 Task: Create a rule when a start date Less than 1 hours ago is moved in a card by me.
Action: Mouse moved to (922, 78)
Screenshot: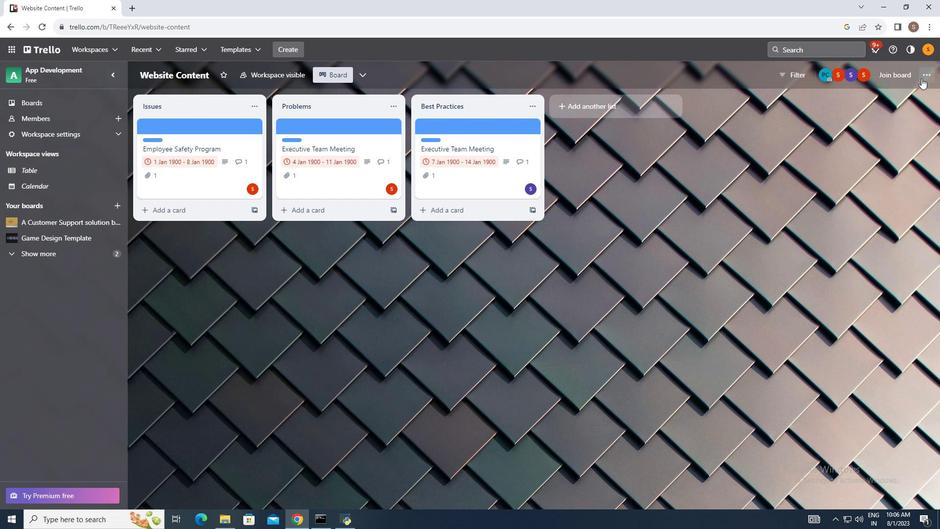
Action: Mouse pressed left at (922, 78)
Screenshot: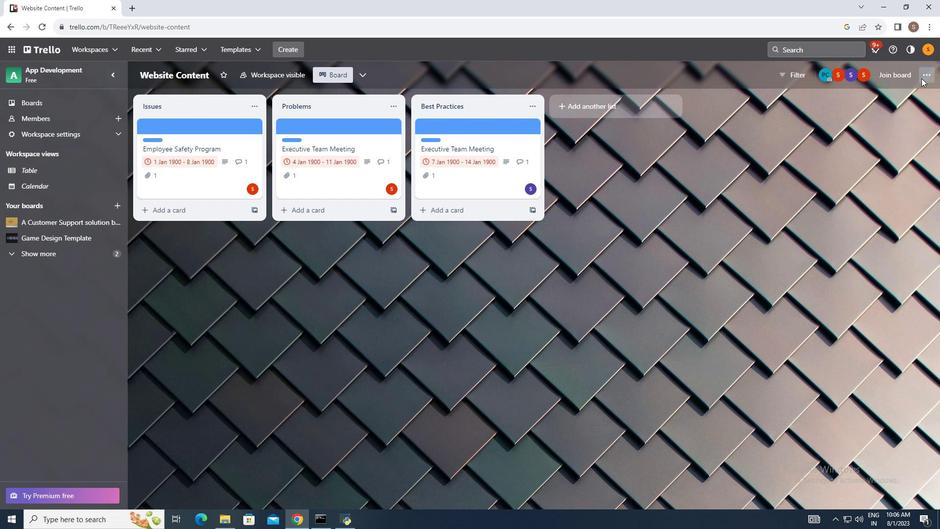 
Action: Mouse moved to (858, 200)
Screenshot: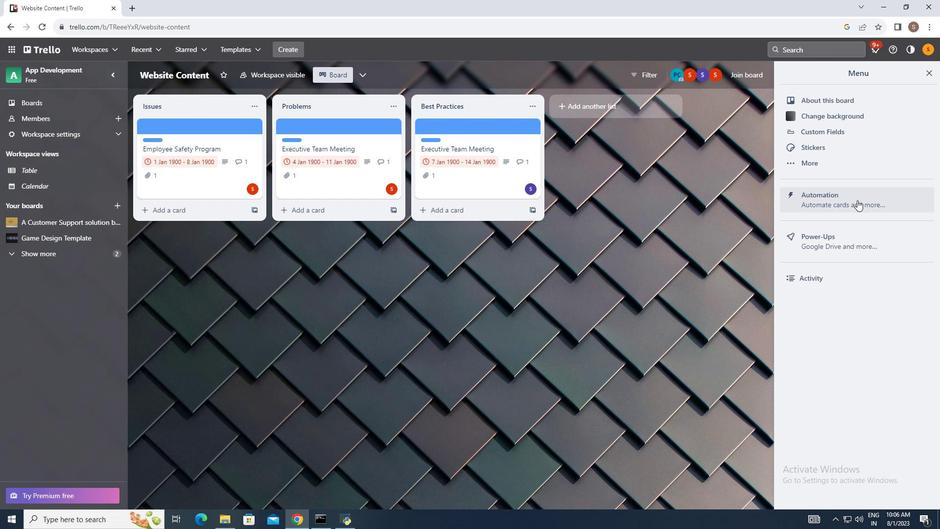
Action: Mouse pressed left at (858, 200)
Screenshot: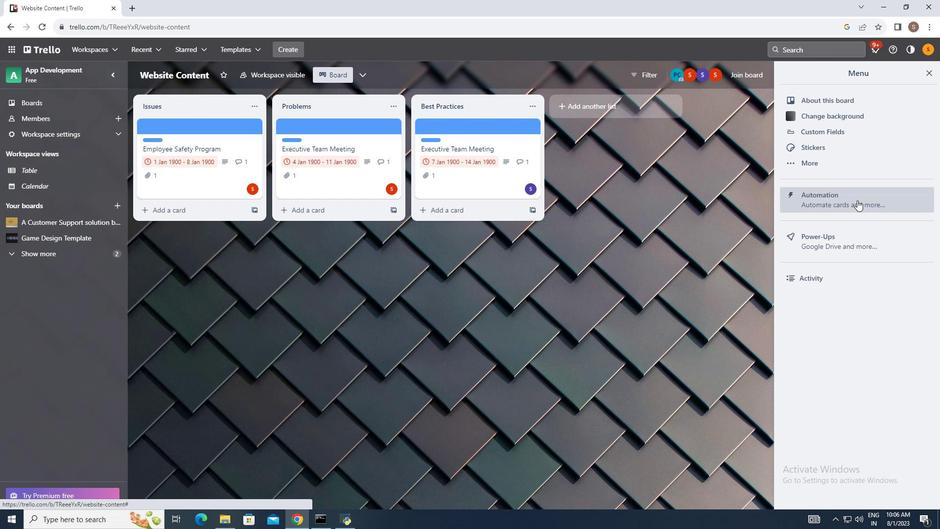 
Action: Mouse moved to (186, 158)
Screenshot: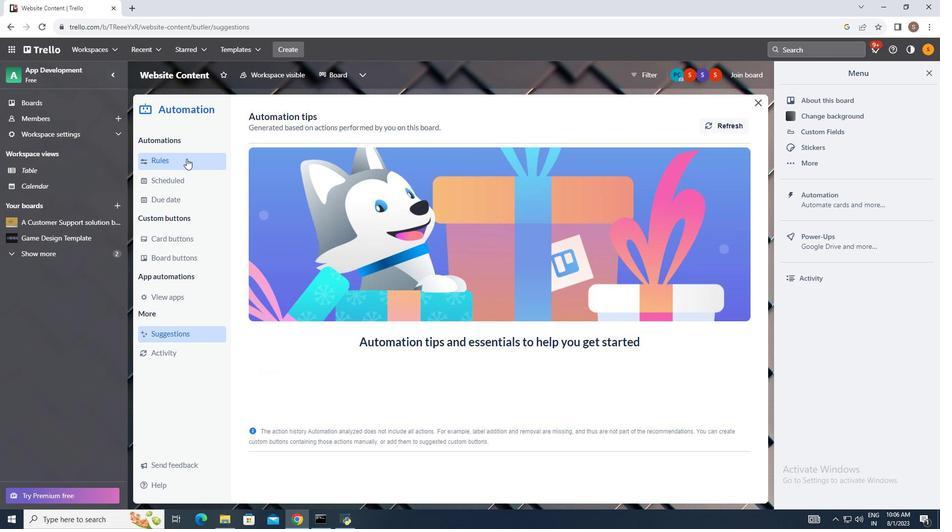 
Action: Mouse pressed left at (186, 158)
Screenshot: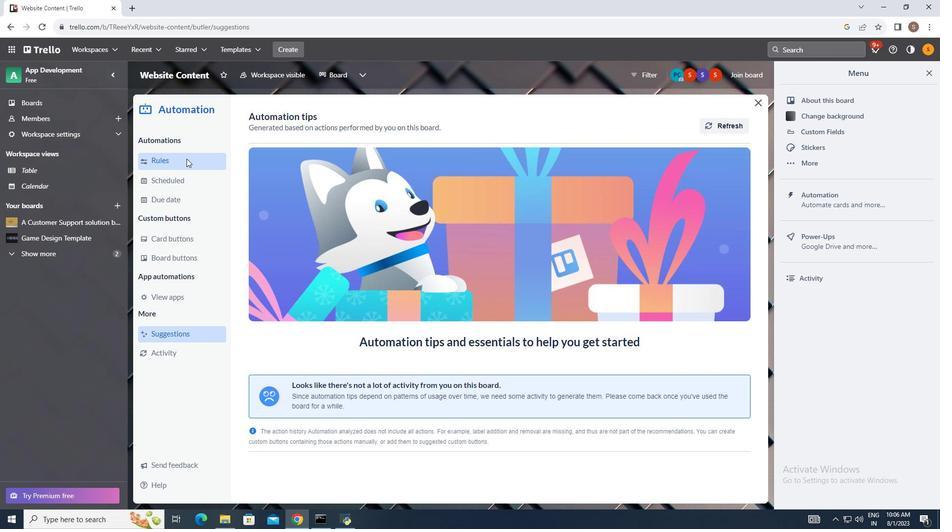 
Action: Mouse moved to (661, 120)
Screenshot: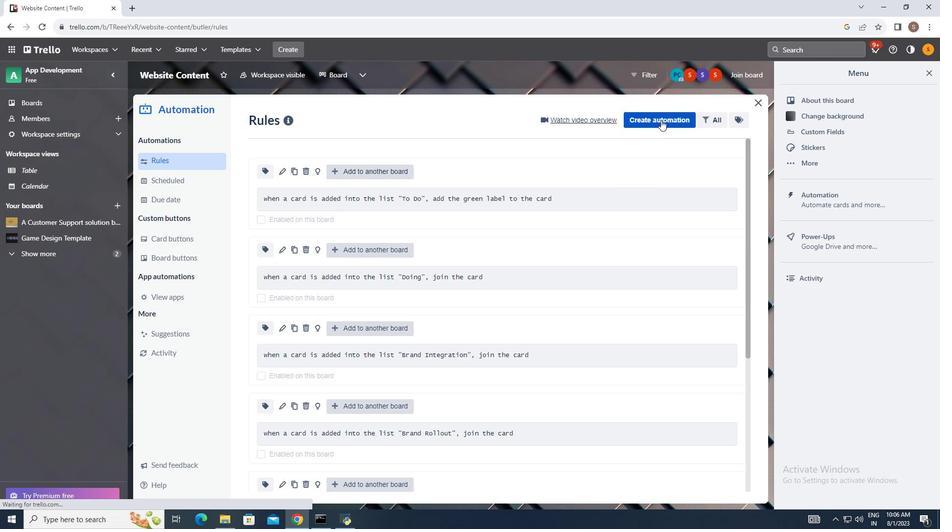 
Action: Mouse pressed left at (661, 120)
Screenshot: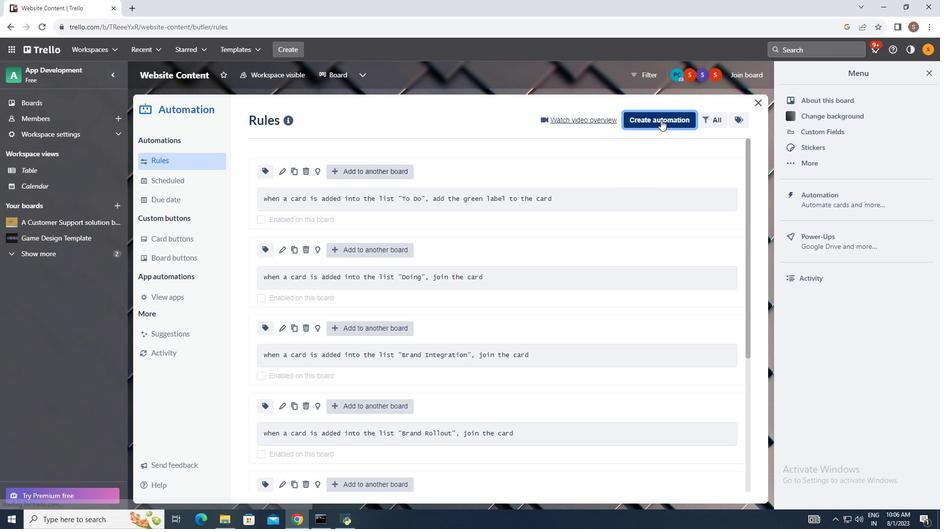 
Action: Mouse moved to (492, 218)
Screenshot: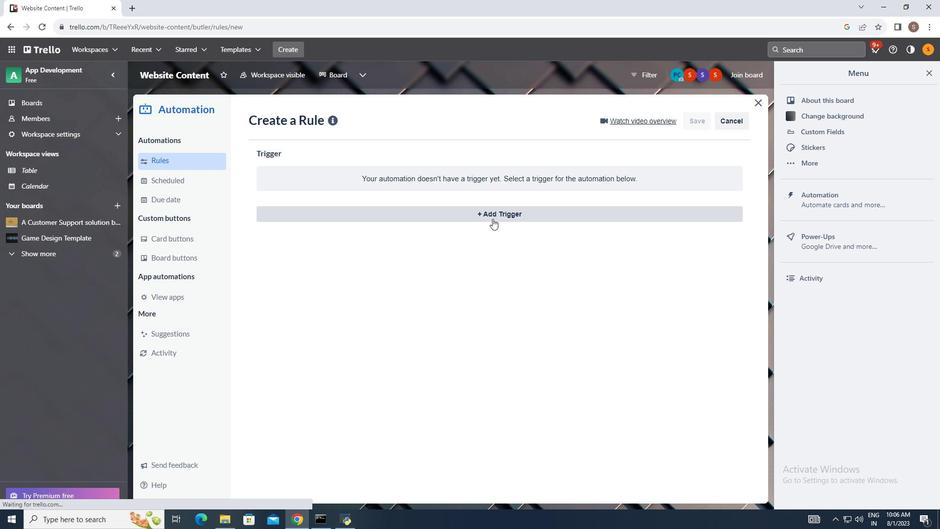 
Action: Mouse pressed left at (492, 218)
Screenshot: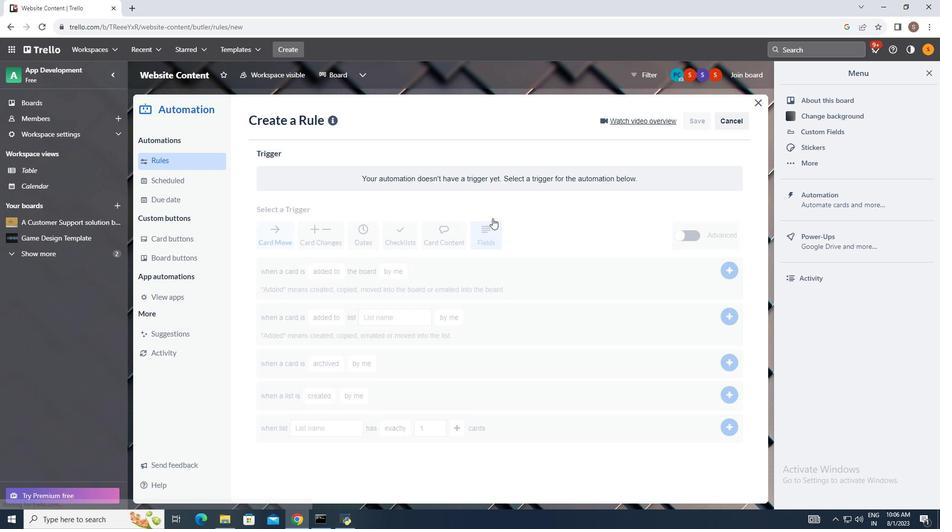 
Action: Mouse moved to (370, 241)
Screenshot: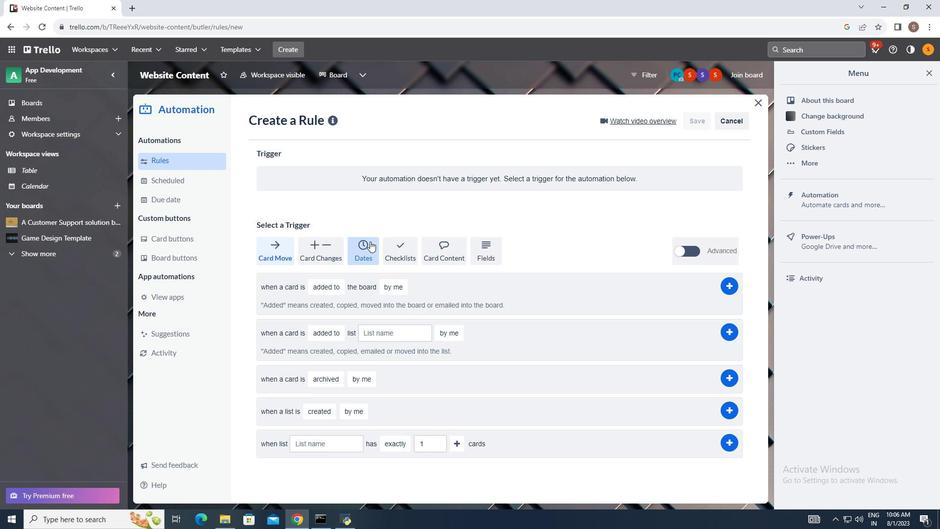 
Action: Mouse pressed left at (370, 241)
Screenshot: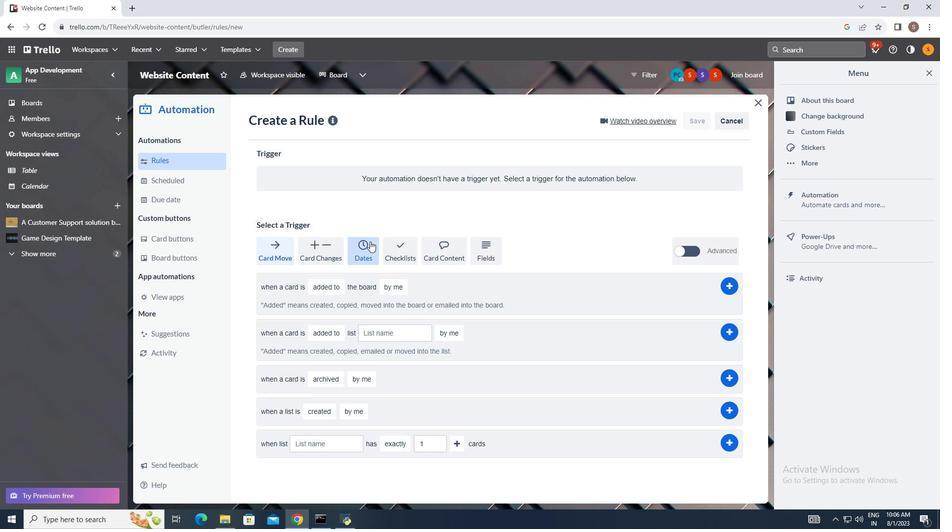 
Action: Mouse moved to (296, 290)
Screenshot: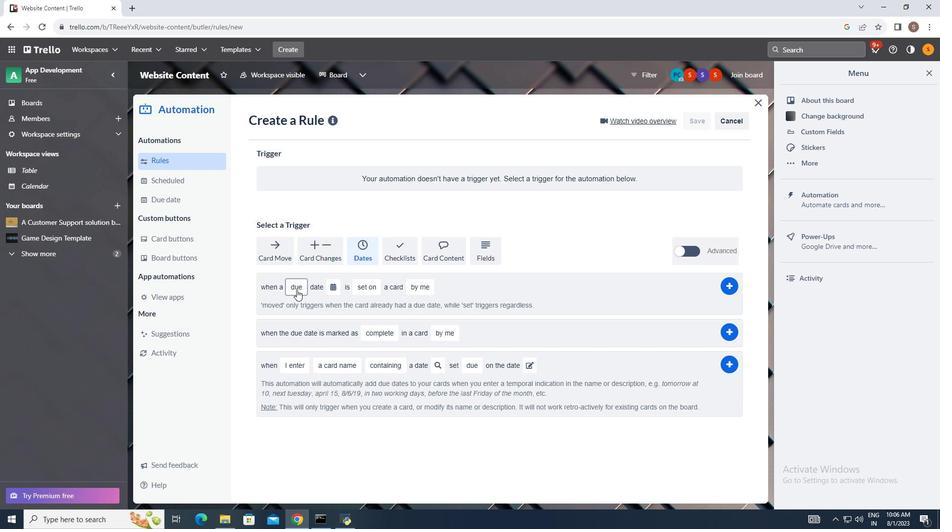
Action: Mouse pressed left at (296, 290)
Screenshot: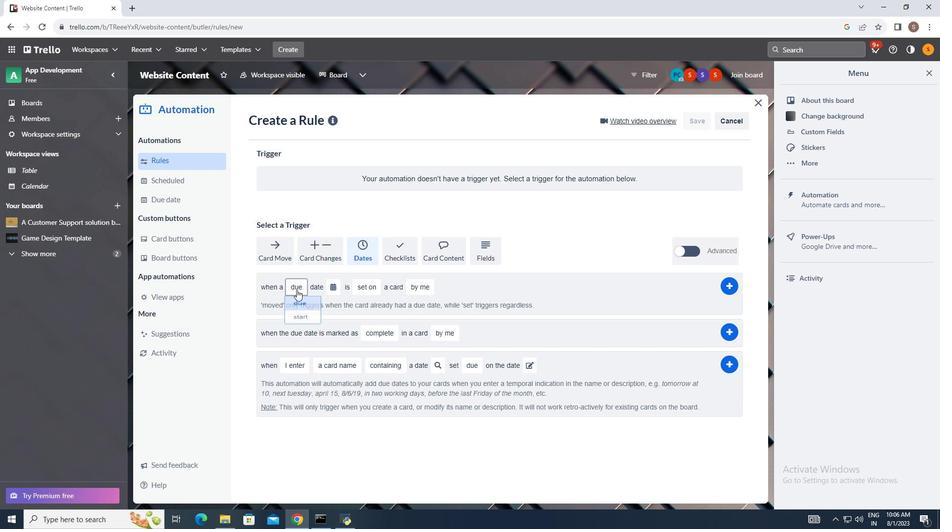 
Action: Mouse moved to (300, 321)
Screenshot: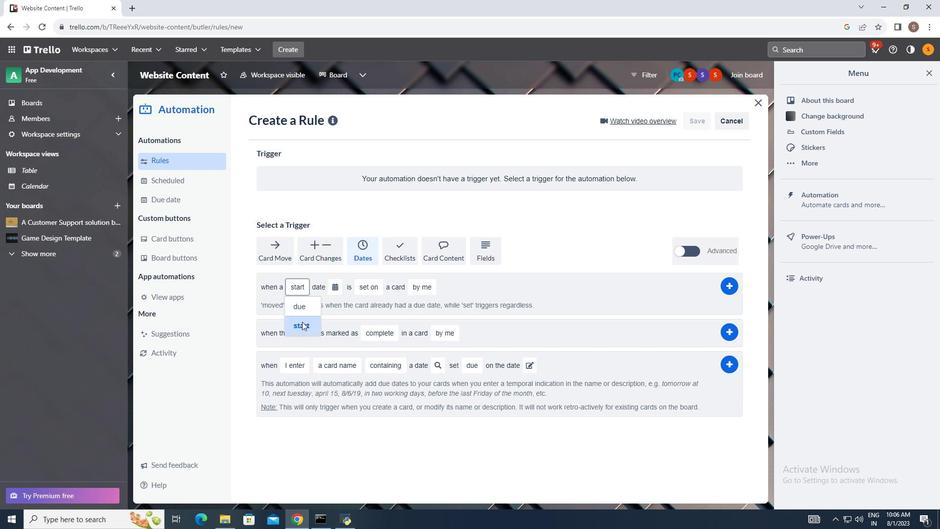 
Action: Mouse pressed left at (300, 321)
Screenshot: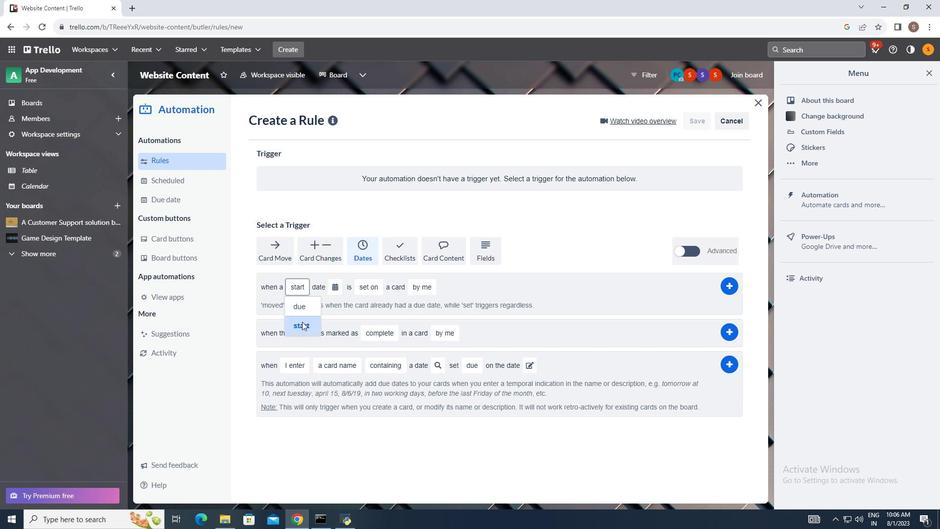 
Action: Mouse moved to (338, 294)
Screenshot: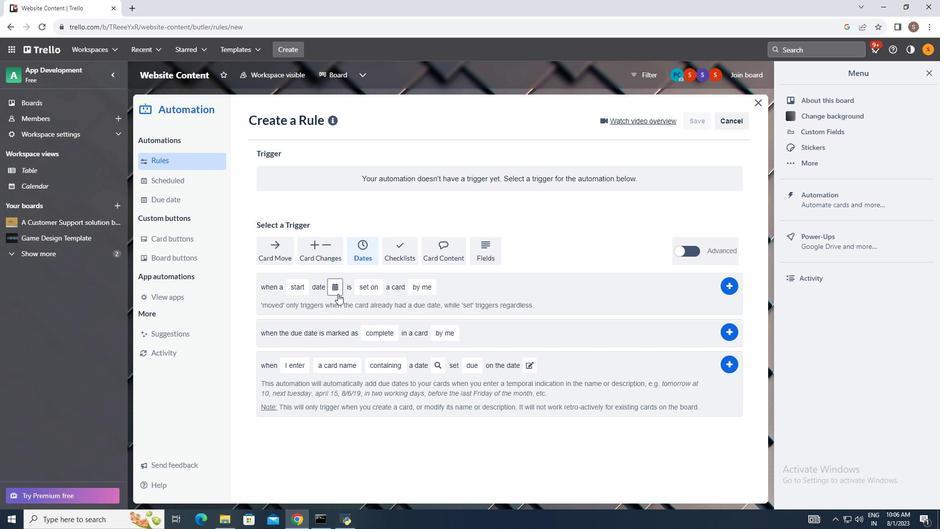 
Action: Mouse pressed left at (338, 294)
Screenshot: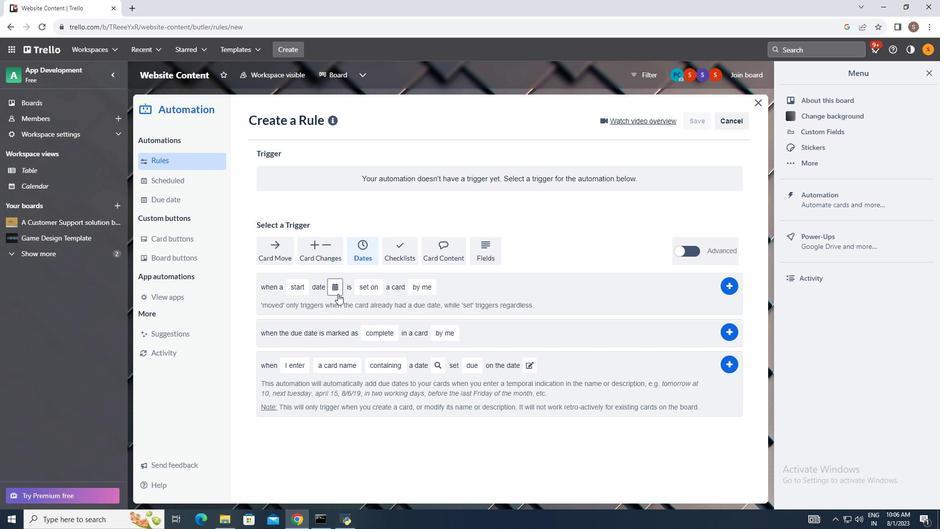
Action: Mouse moved to (350, 351)
Screenshot: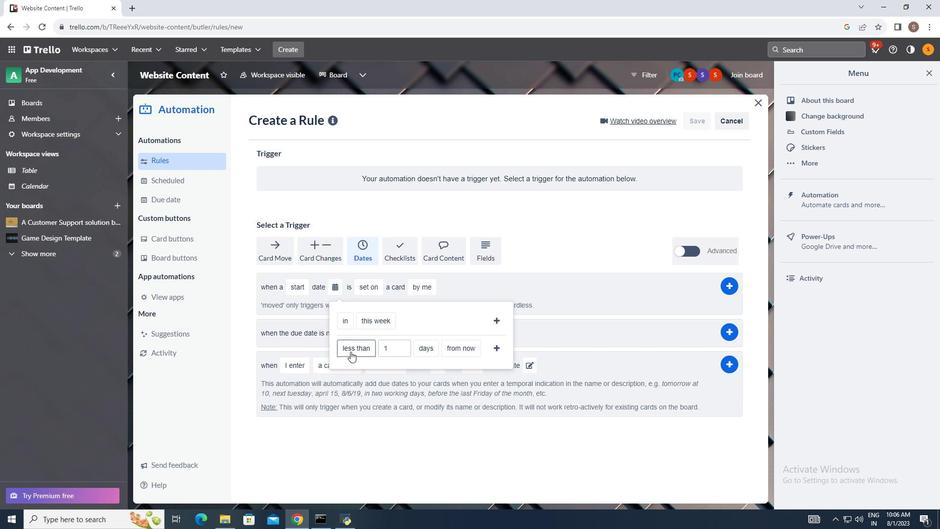 
Action: Mouse pressed left at (350, 351)
Screenshot: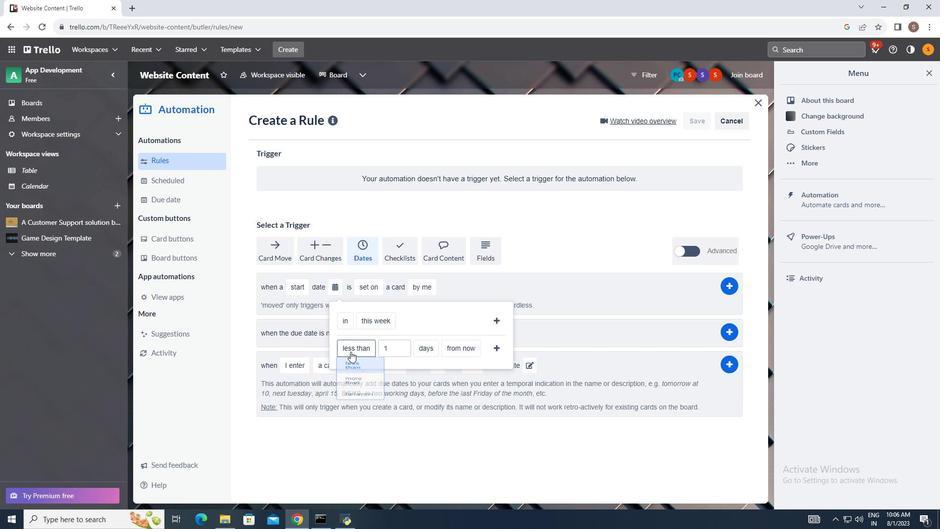 
Action: Mouse moved to (357, 368)
Screenshot: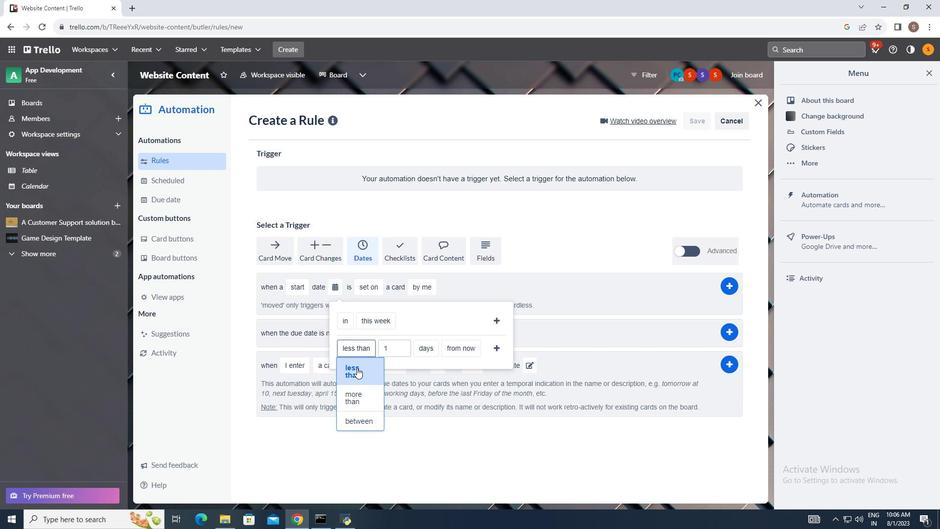 
Action: Mouse pressed left at (357, 368)
Screenshot: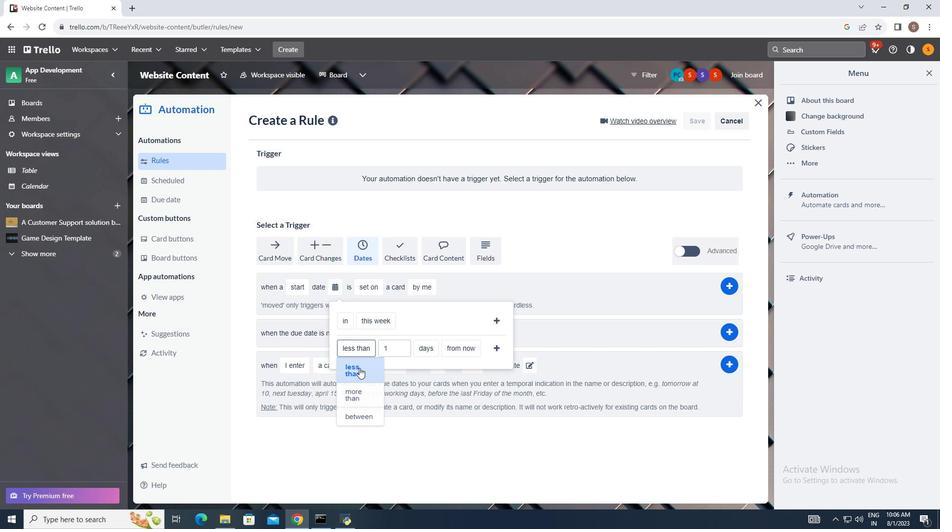 
Action: Mouse moved to (430, 349)
Screenshot: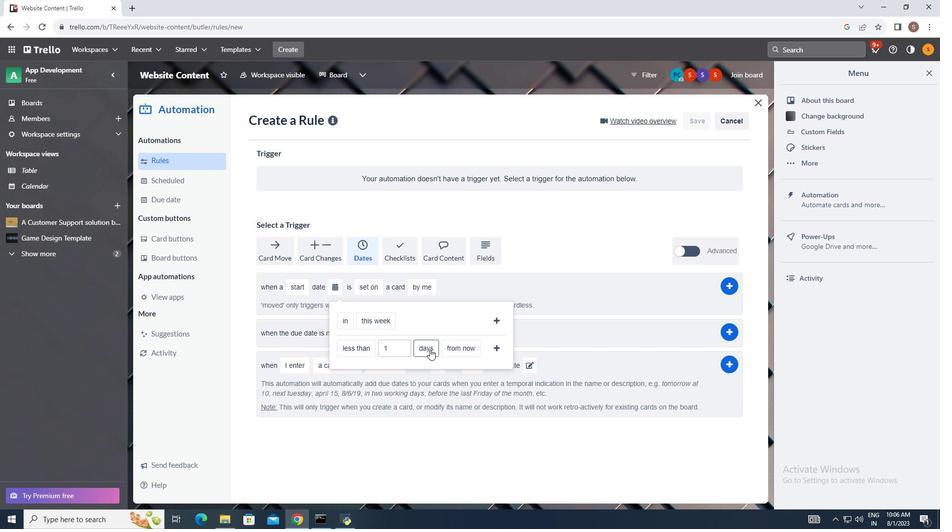 
Action: Mouse pressed left at (430, 349)
Screenshot: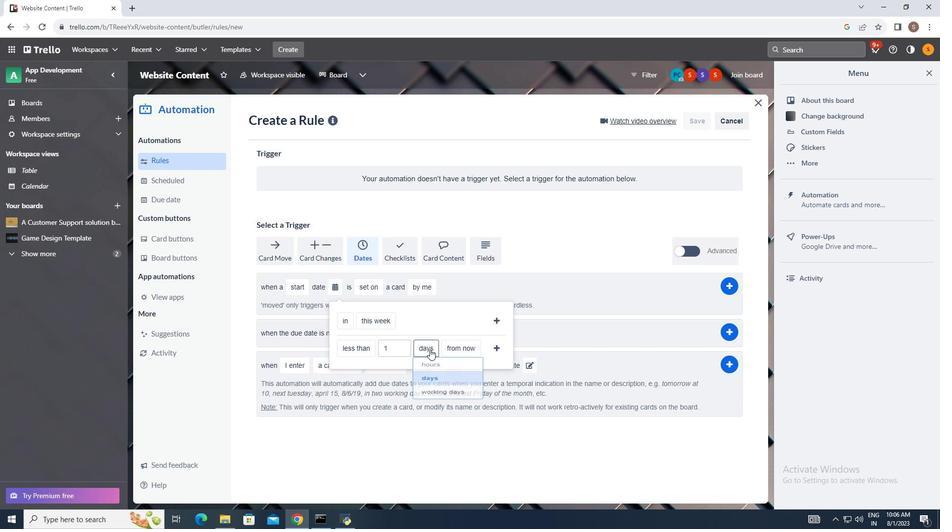 
Action: Mouse moved to (430, 364)
Screenshot: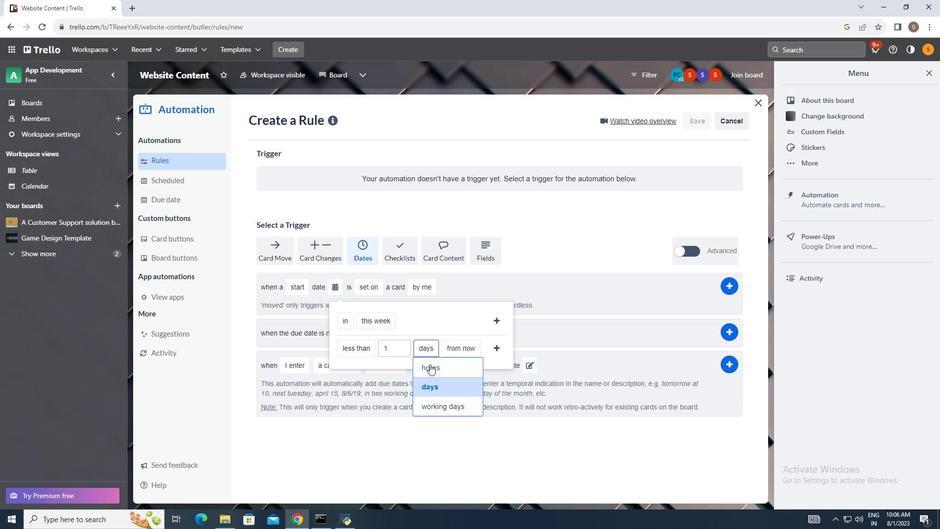
Action: Mouse pressed left at (430, 364)
Screenshot: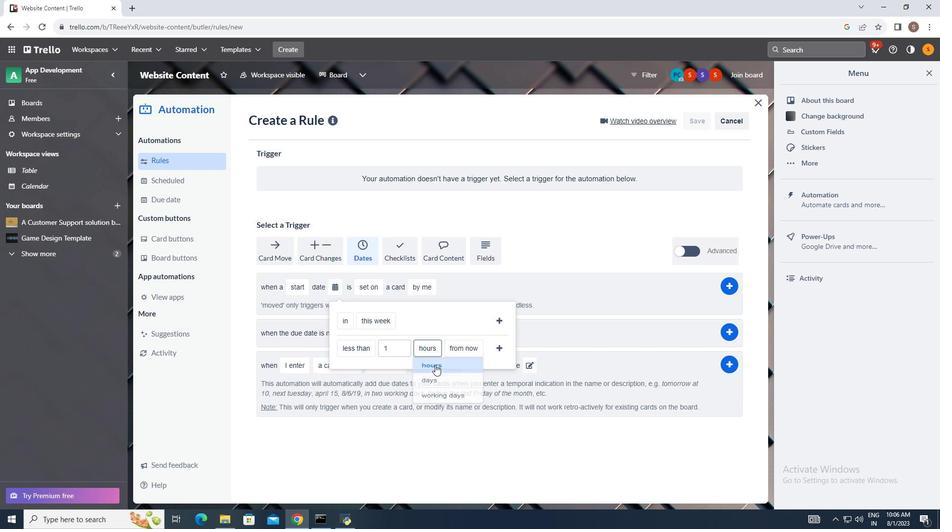 
Action: Mouse moved to (463, 349)
Screenshot: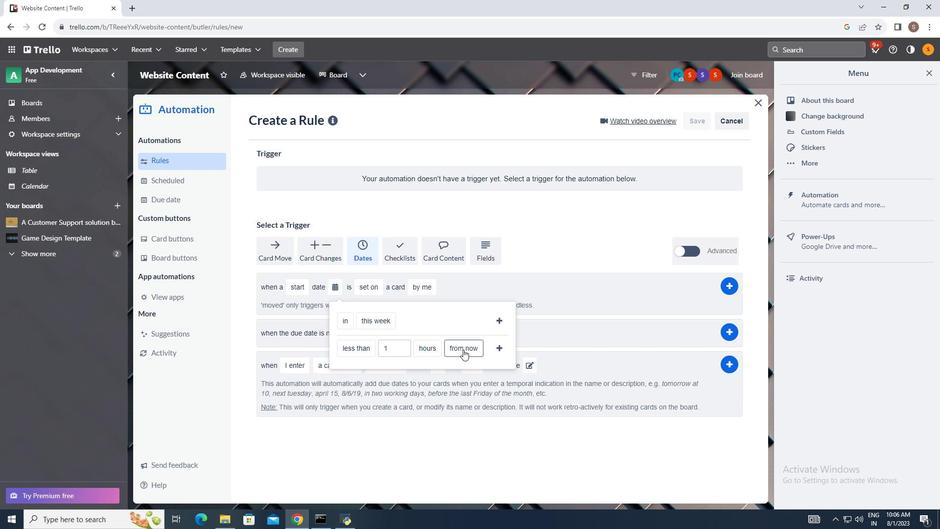 
Action: Mouse pressed left at (463, 349)
Screenshot: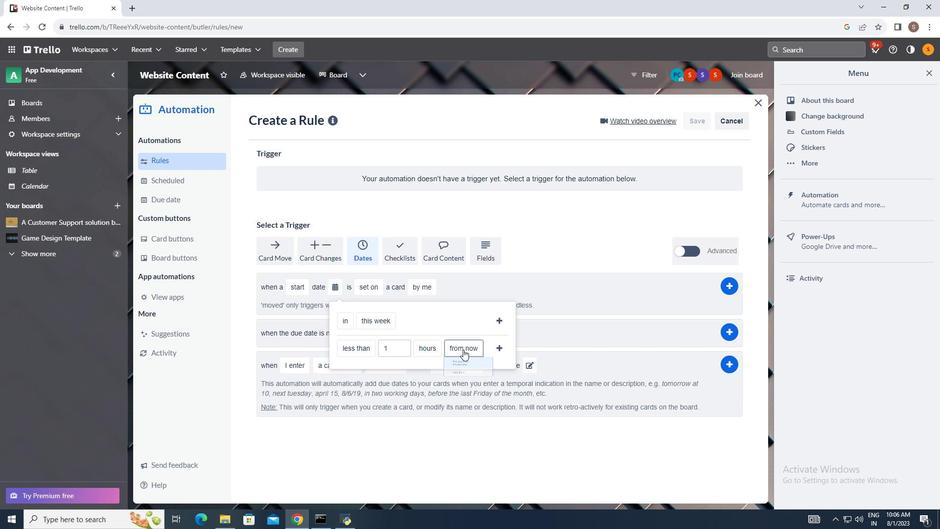 
Action: Mouse moved to (467, 390)
Screenshot: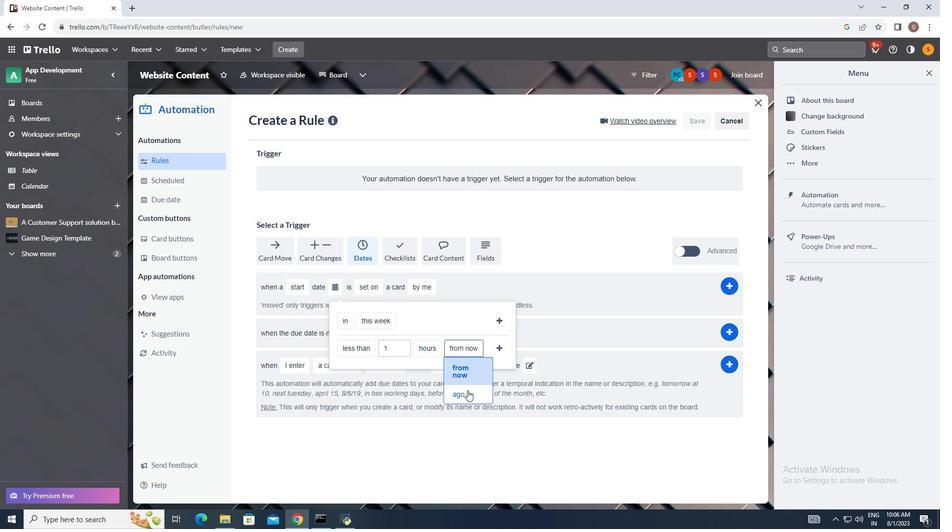 
Action: Mouse pressed left at (467, 390)
Screenshot: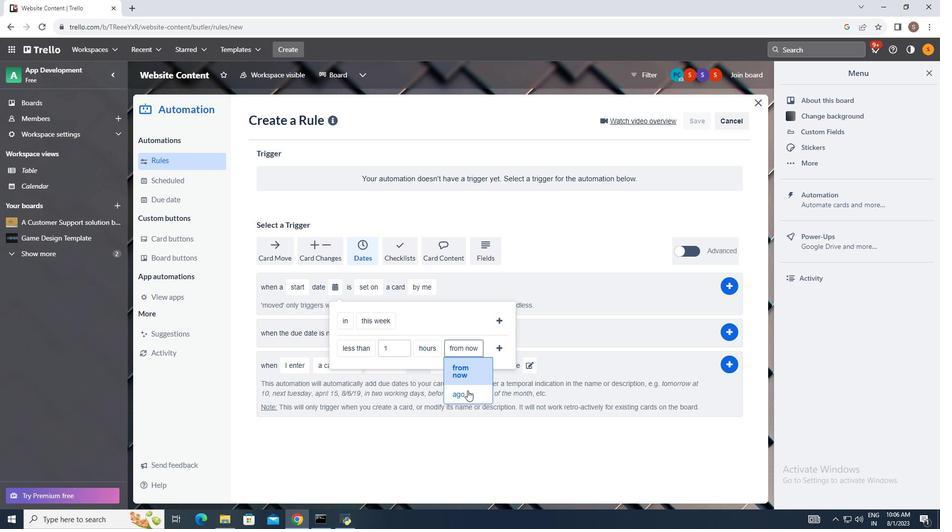 
Action: Mouse moved to (481, 349)
Screenshot: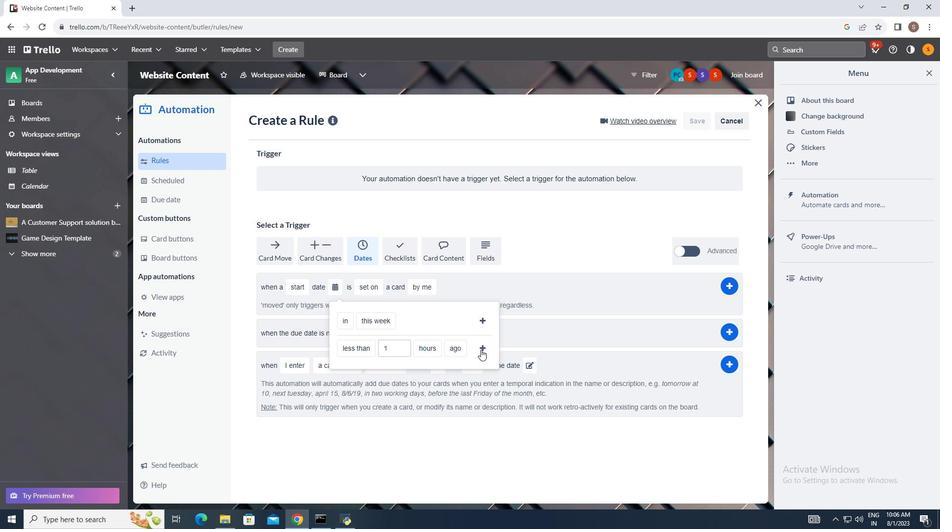 
Action: Mouse pressed left at (481, 349)
Screenshot: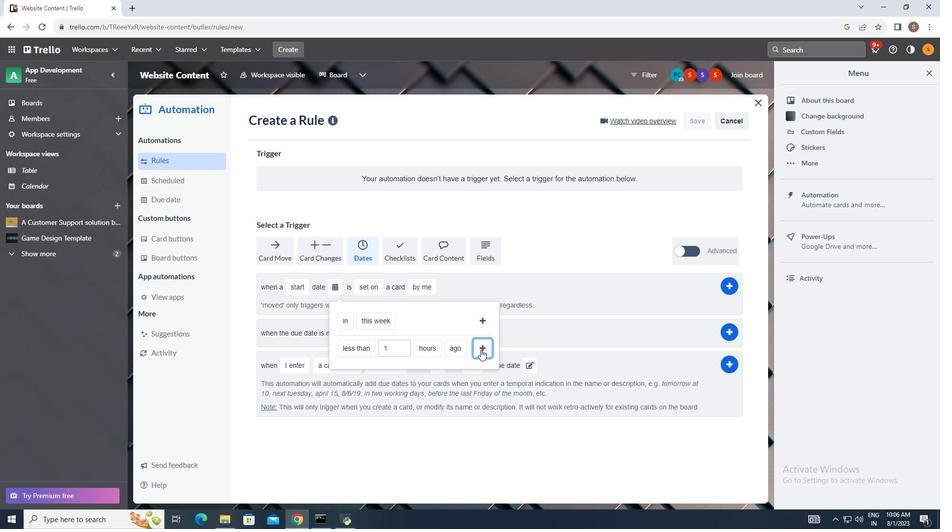 
Action: Mouse moved to (446, 288)
Screenshot: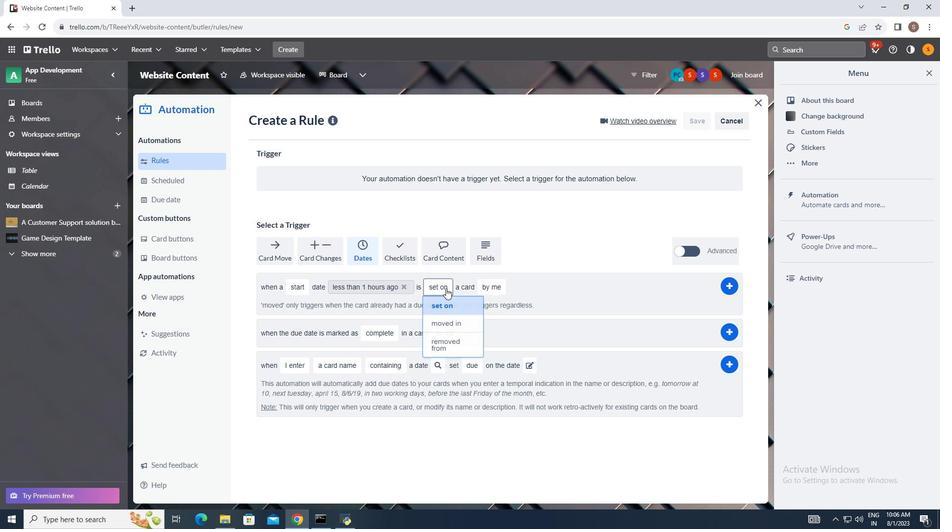 
Action: Mouse pressed left at (446, 288)
Screenshot: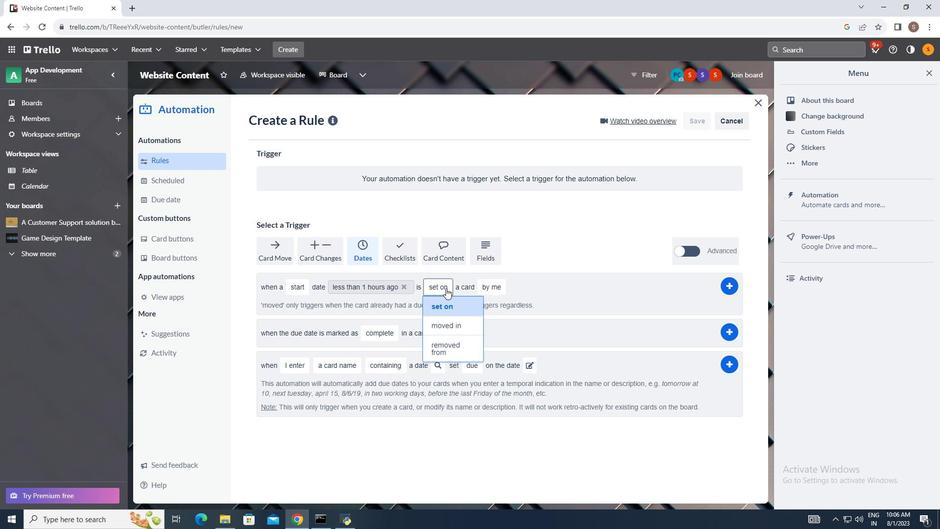 
Action: Mouse moved to (450, 323)
Screenshot: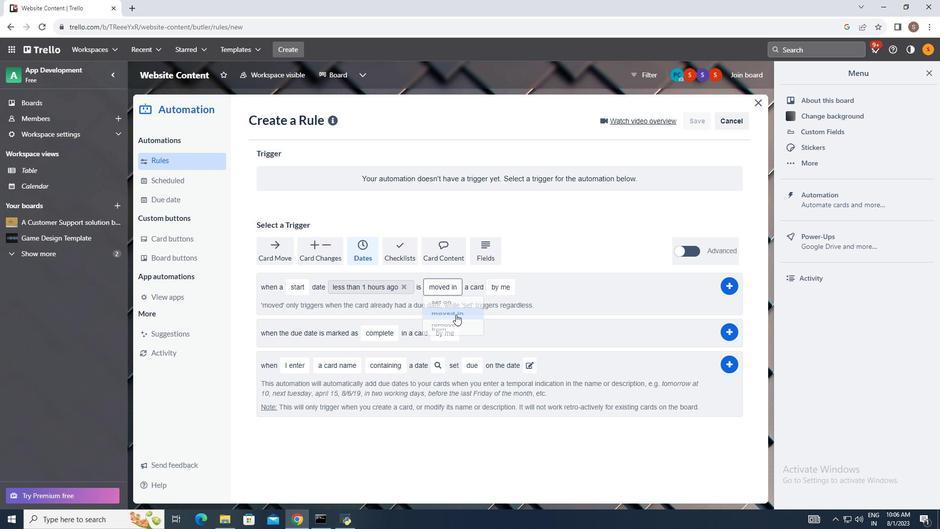 
Action: Mouse pressed left at (450, 326)
Screenshot: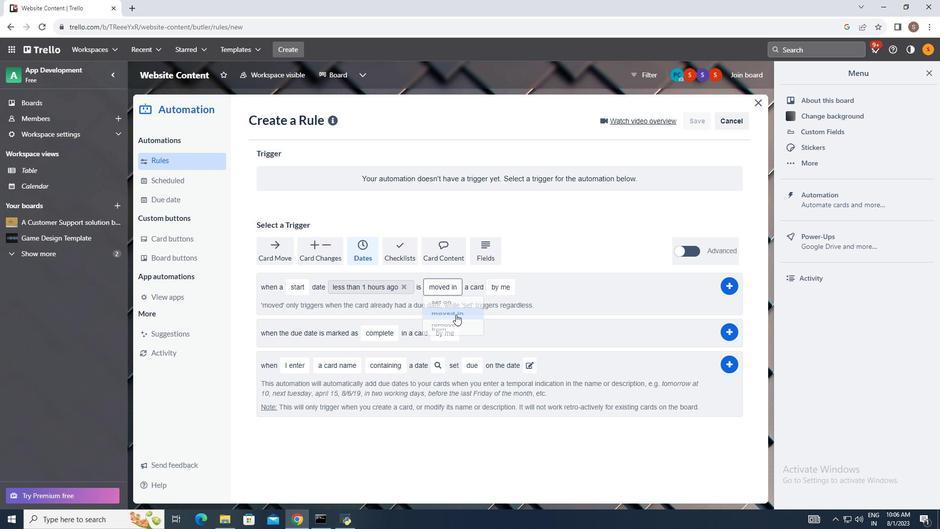 
Action: Mouse moved to (493, 288)
Screenshot: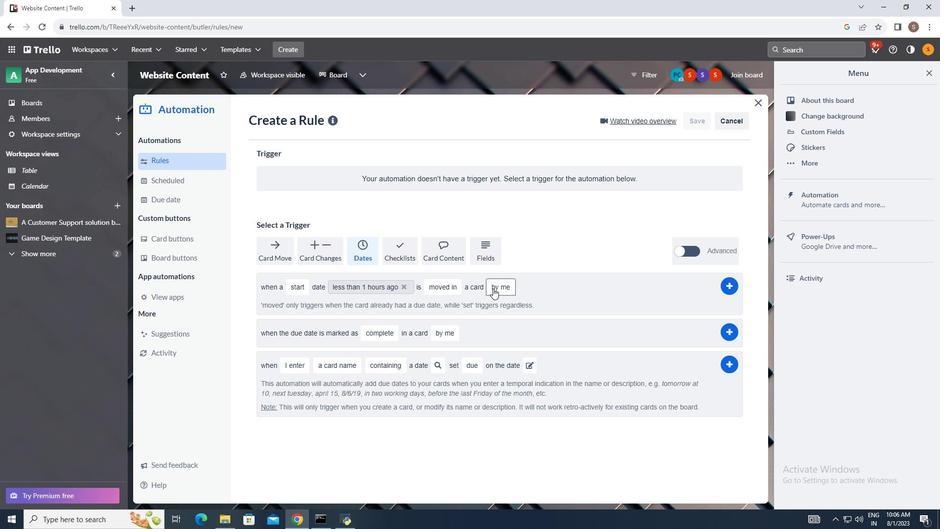 
Action: Mouse pressed left at (493, 288)
Screenshot: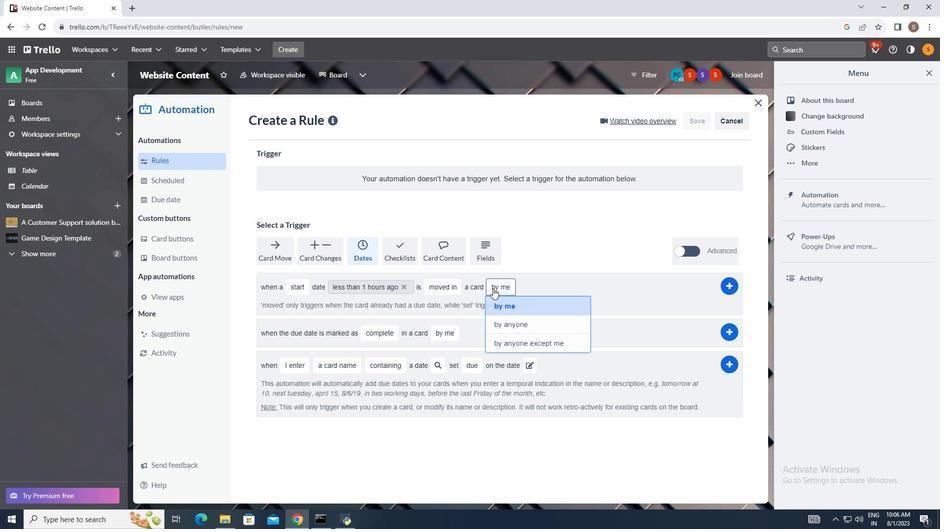 
Action: Mouse moved to (504, 303)
Screenshot: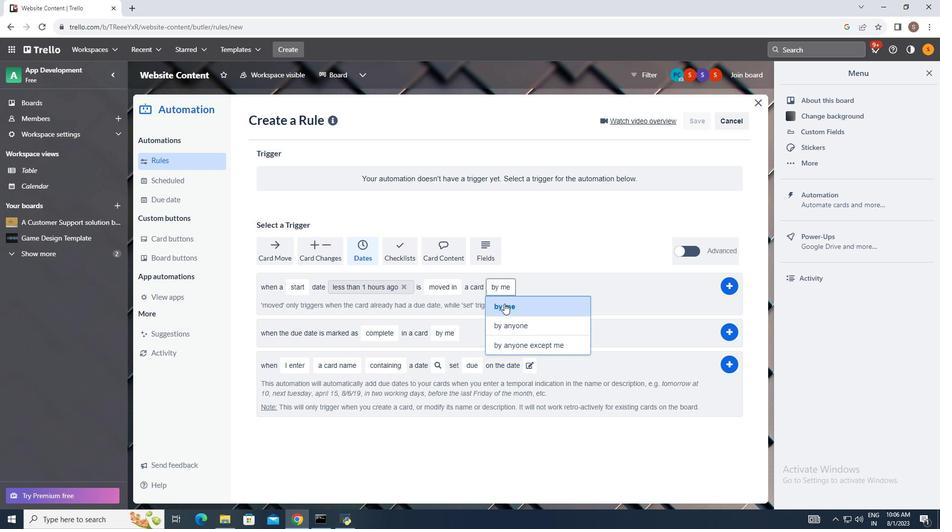 
Action: Mouse pressed left at (504, 303)
Screenshot: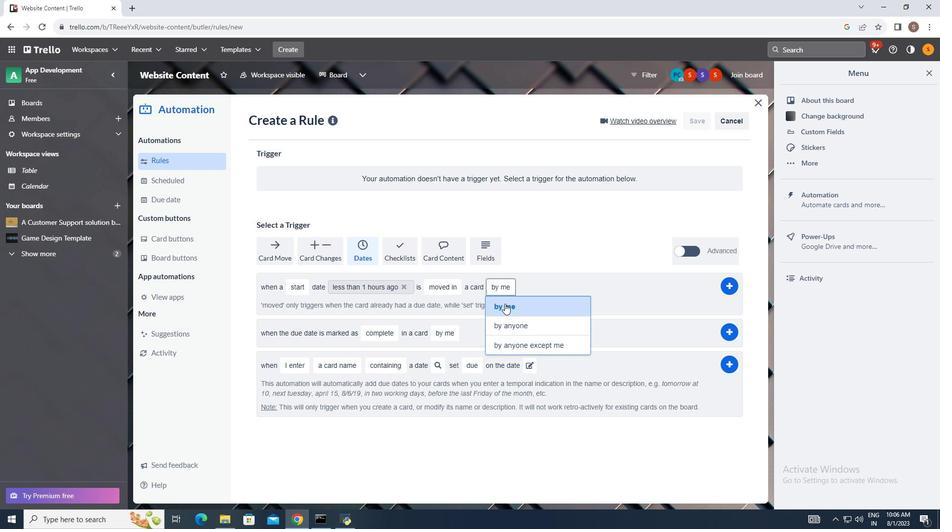 
Action: Mouse moved to (726, 281)
Screenshot: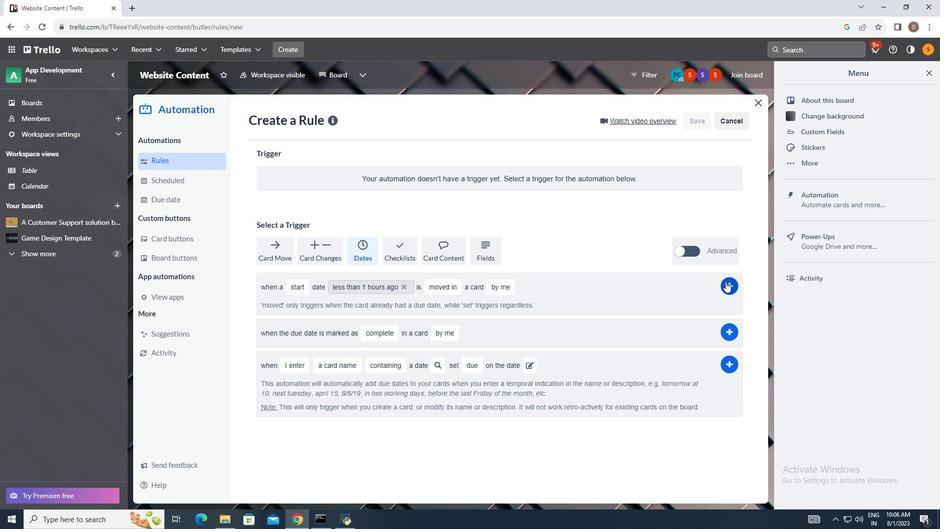 
Action: Mouse pressed left at (726, 281)
Screenshot: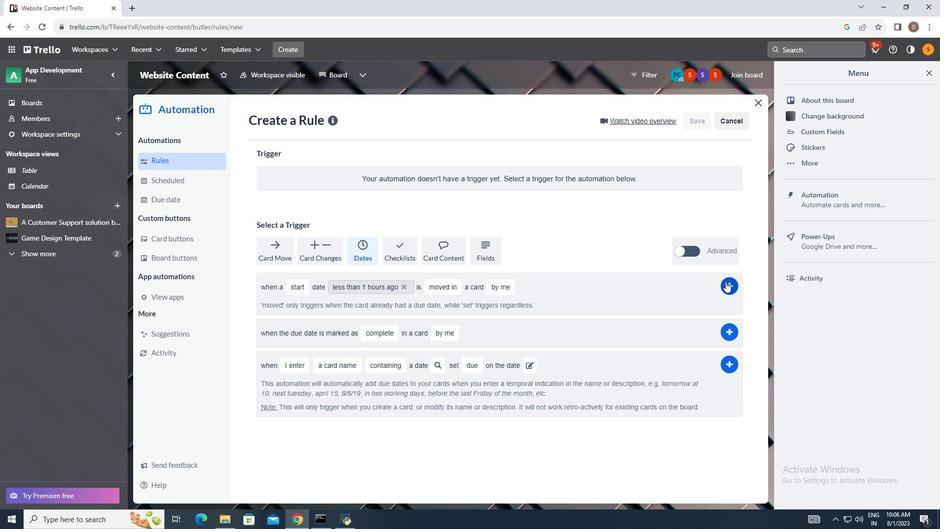 
Action: Mouse moved to (501, 258)
Screenshot: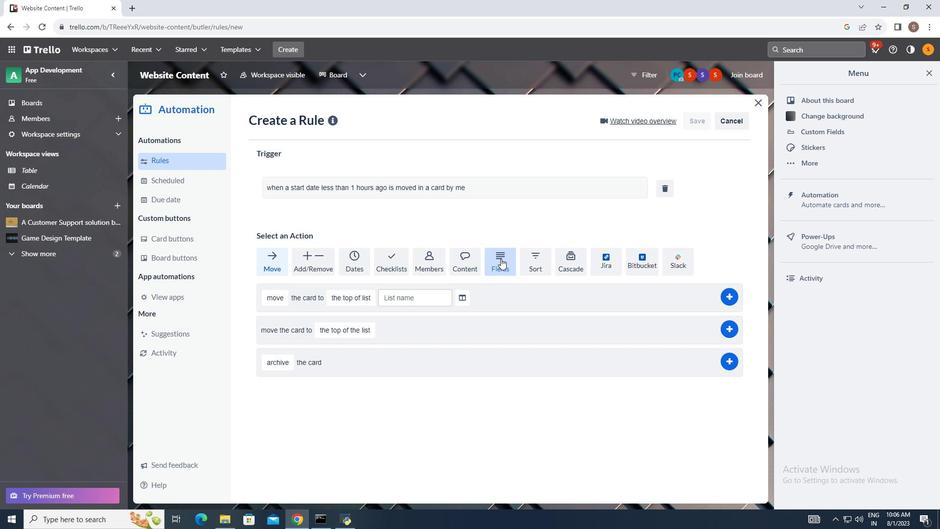
